 Task: Look for products in the category "All Purpose Cleaners" from Store Brand only.
Action: Mouse moved to (741, 257)
Screenshot: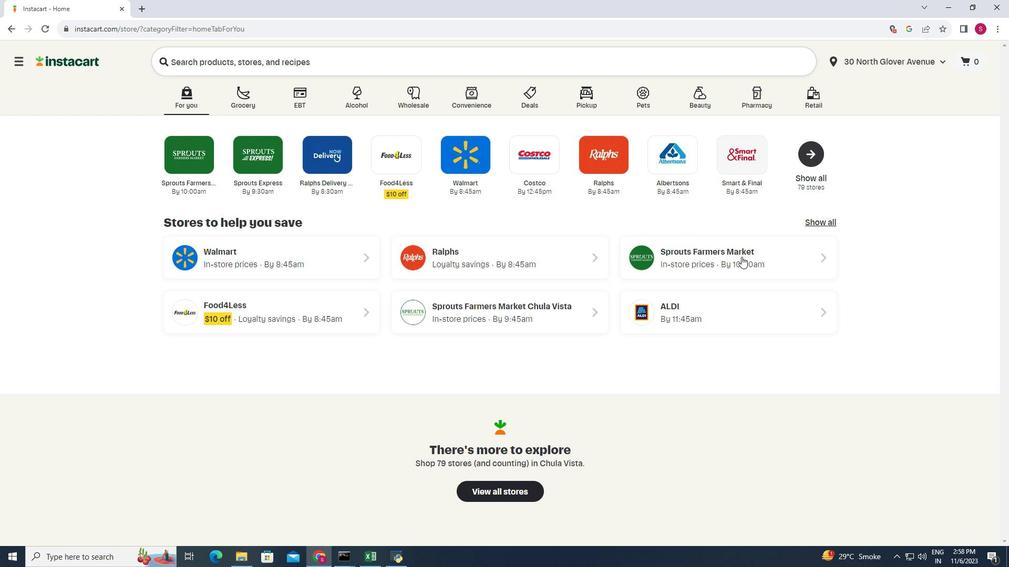 
Action: Mouse pressed left at (741, 257)
Screenshot: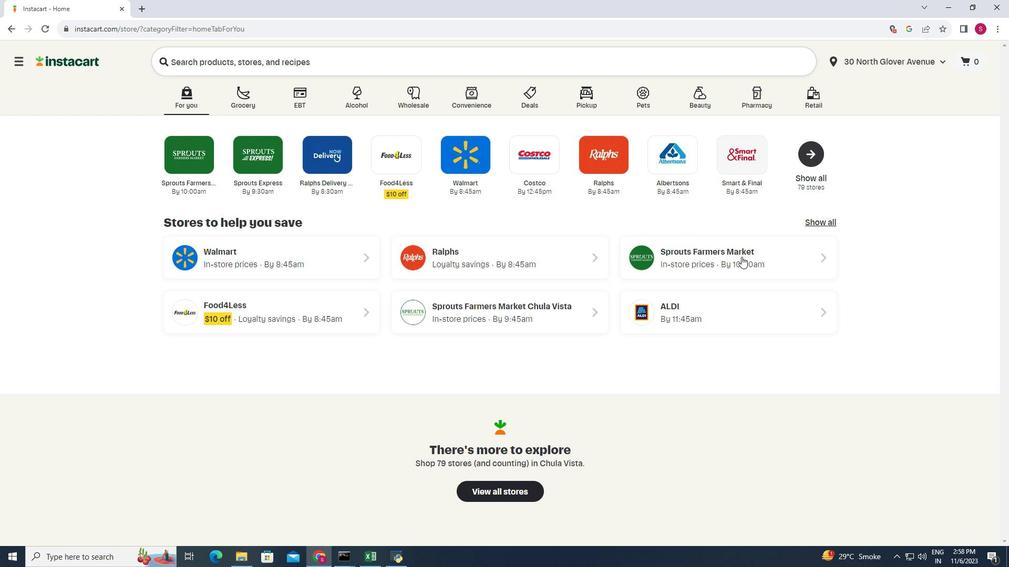 
Action: Mouse moved to (86, 417)
Screenshot: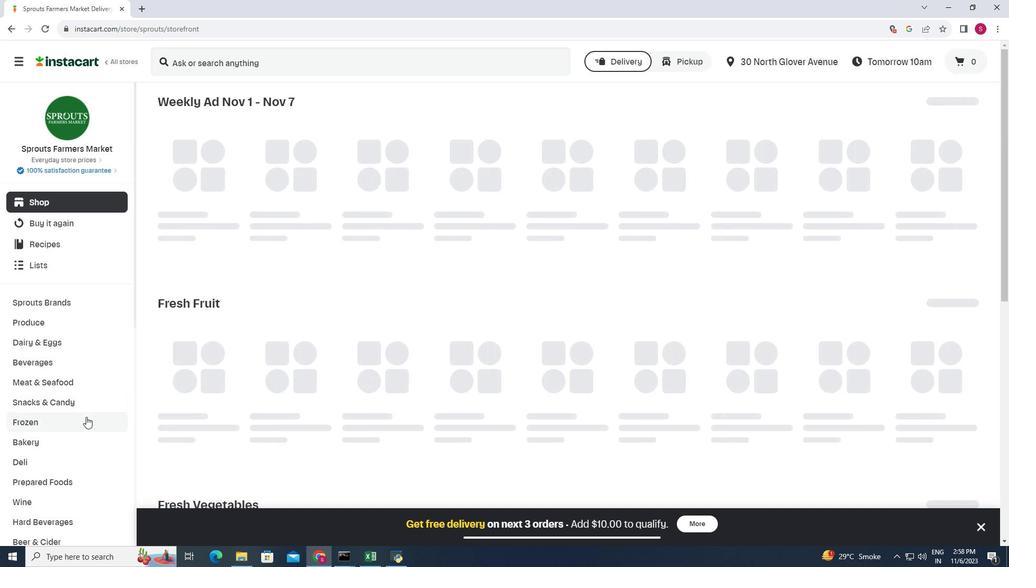 
Action: Mouse scrolled (86, 416) with delta (0, 0)
Screenshot: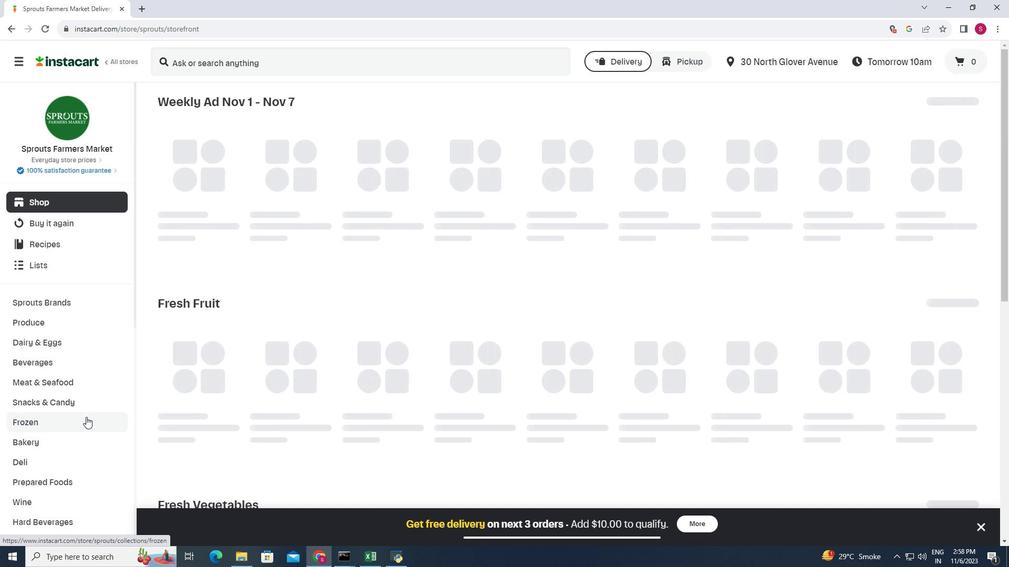 
Action: Mouse scrolled (86, 416) with delta (0, 0)
Screenshot: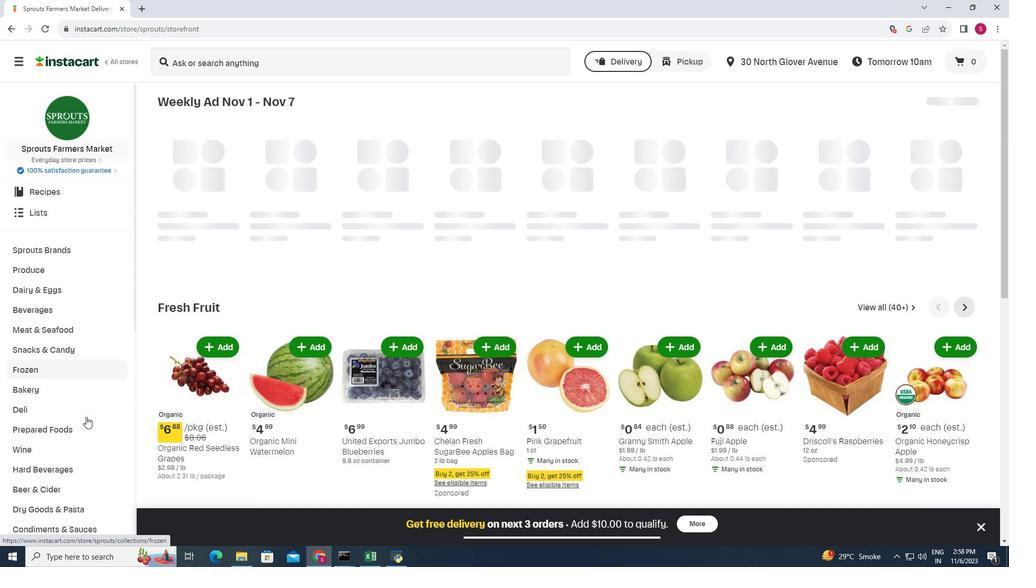 
Action: Mouse scrolled (86, 416) with delta (0, 0)
Screenshot: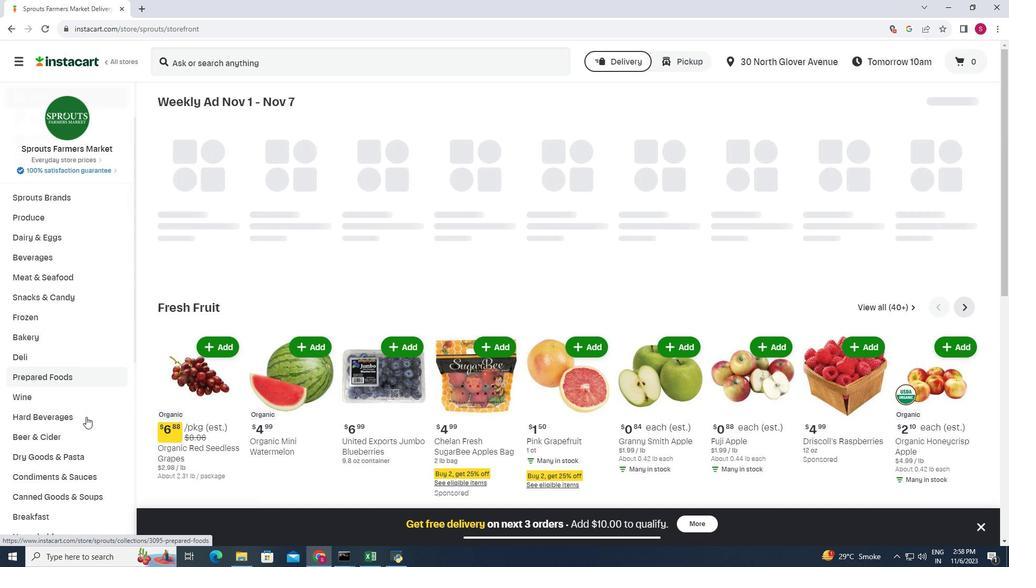 
Action: Mouse scrolled (86, 416) with delta (0, 0)
Screenshot: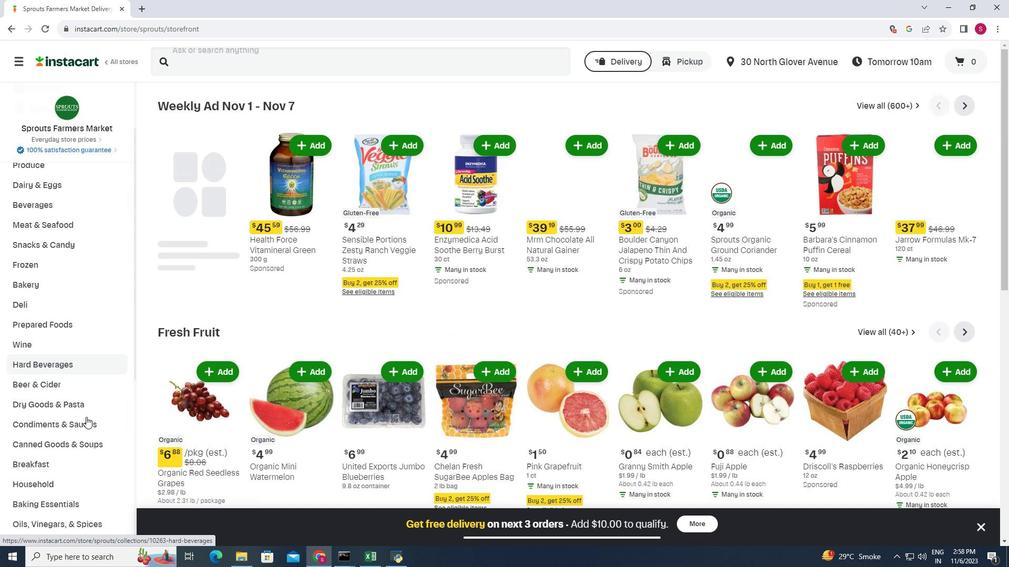 
Action: Mouse moved to (80, 424)
Screenshot: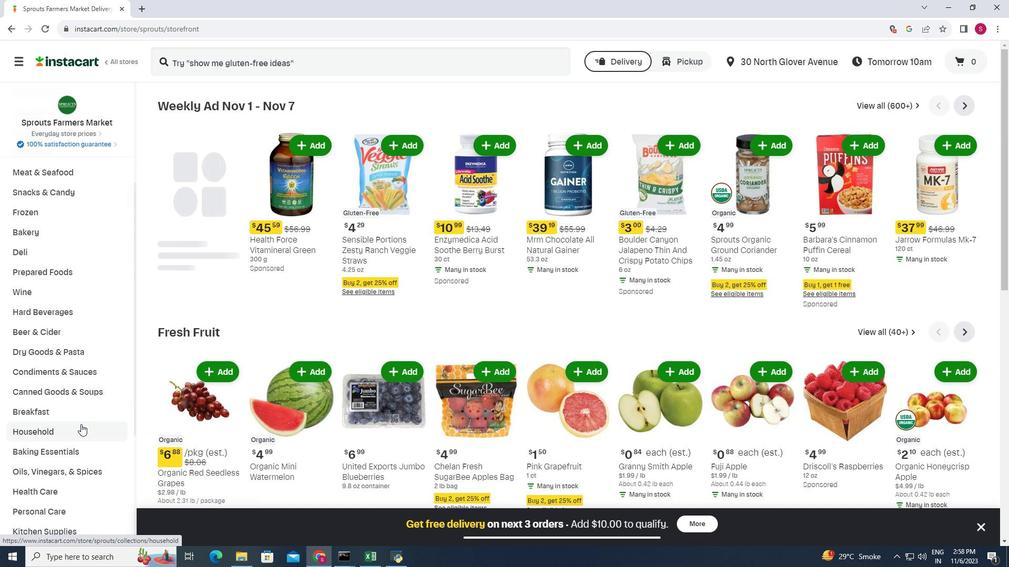 
Action: Mouse pressed left at (80, 424)
Screenshot: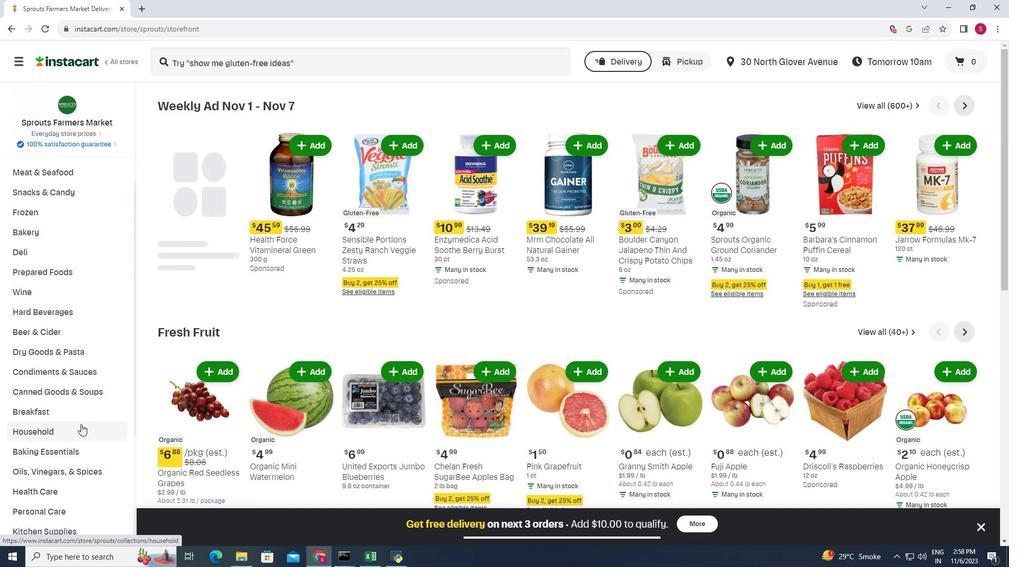 
Action: Mouse moved to (334, 131)
Screenshot: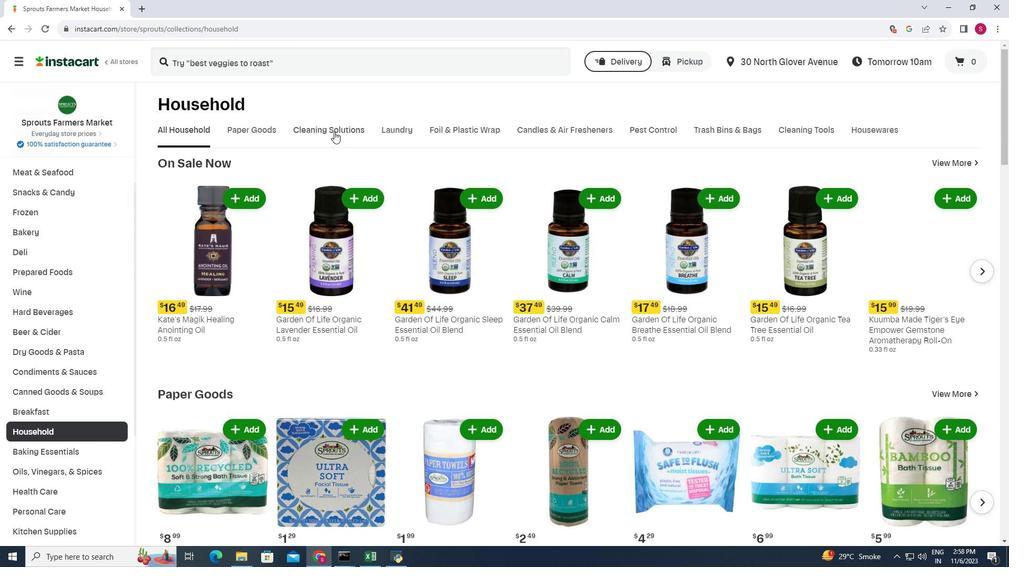 
Action: Mouse pressed left at (334, 131)
Screenshot: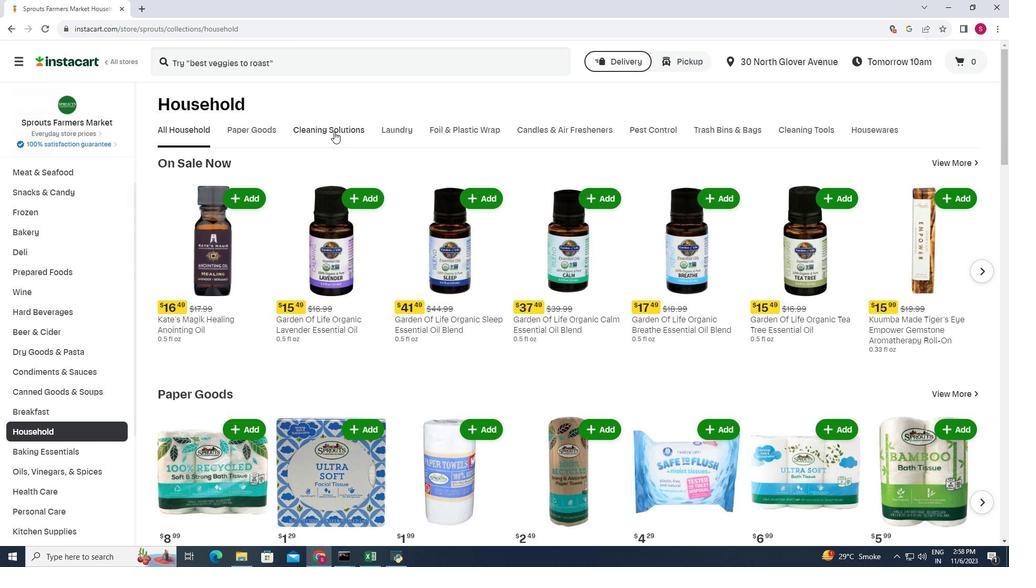 
Action: Mouse moved to (458, 171)
Screenshot: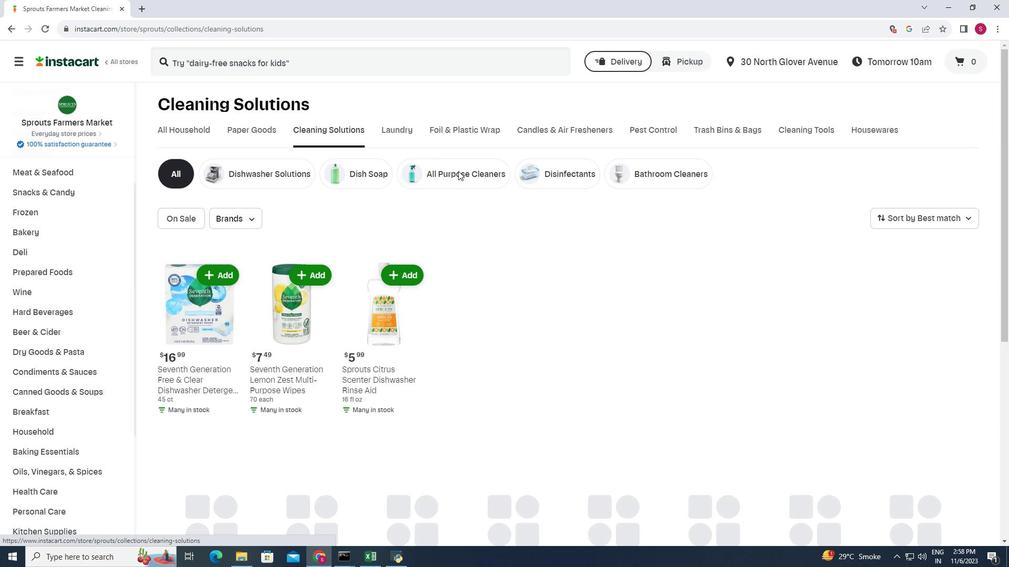 
Action: Mouse pressed left at (458, 171)
Screenshot: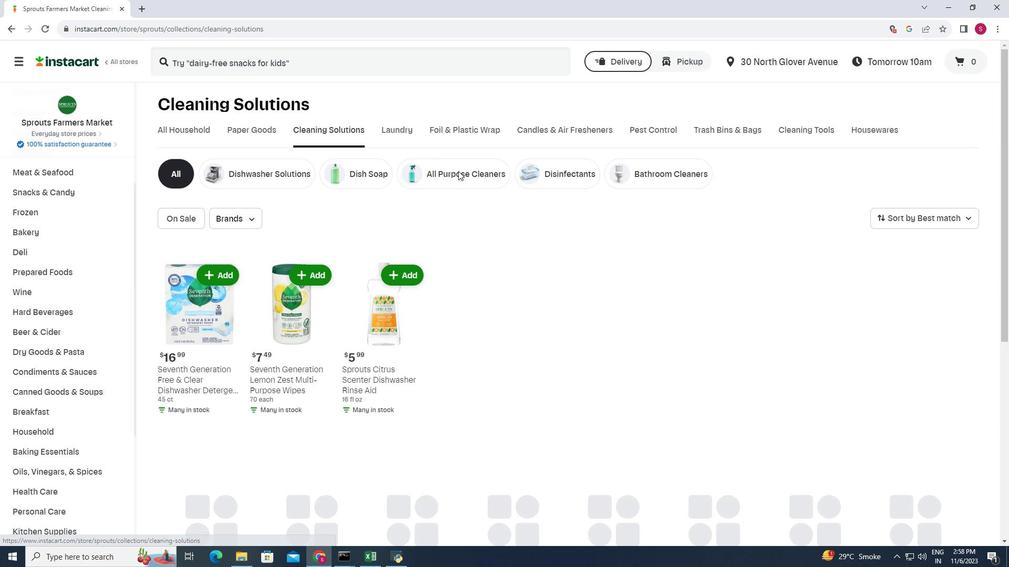 
Action: Mouse moved to (255, 222)
Screenshot: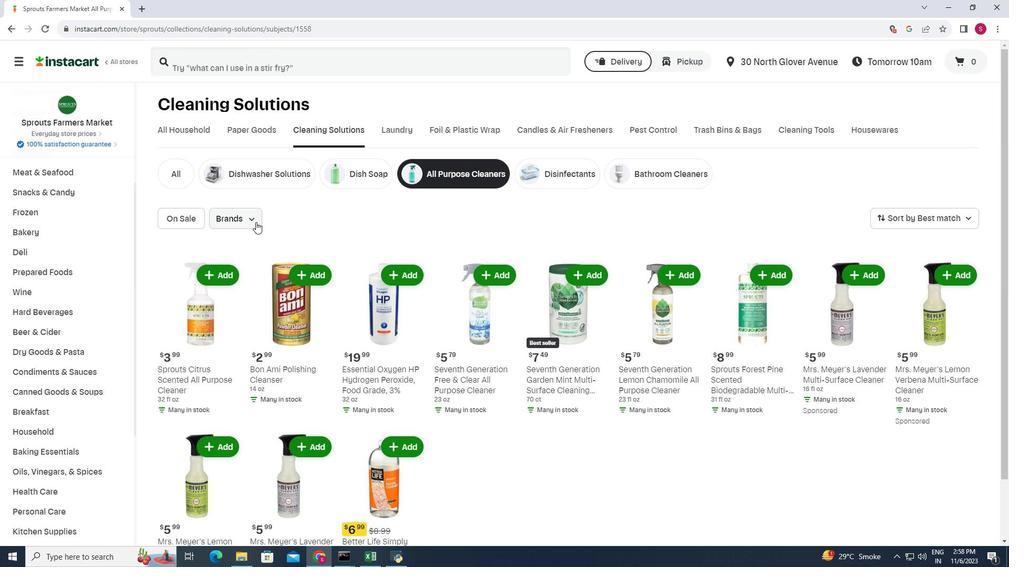 
Action: Mouse pressed left at (255, 222)
Screenshot: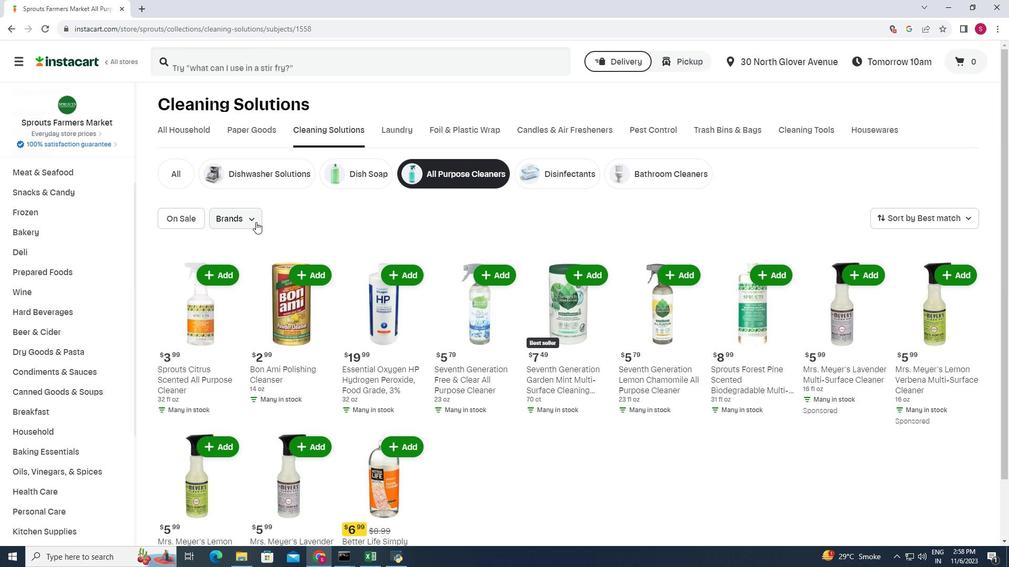 
Action: Mouse moved to (253, 241)
Screenshot: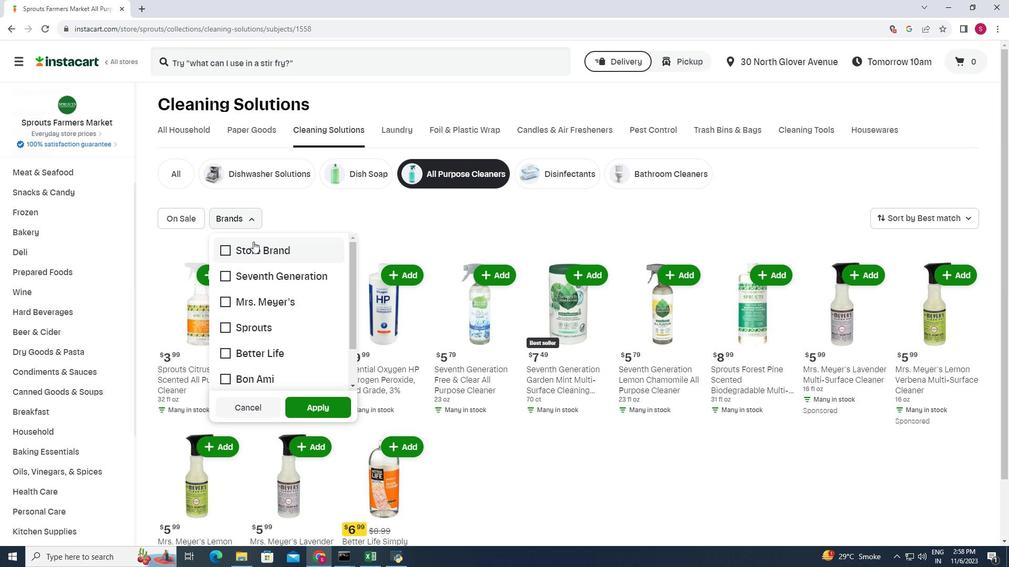 
Action: Mouse pressed left at (253, 241)
Screenshot: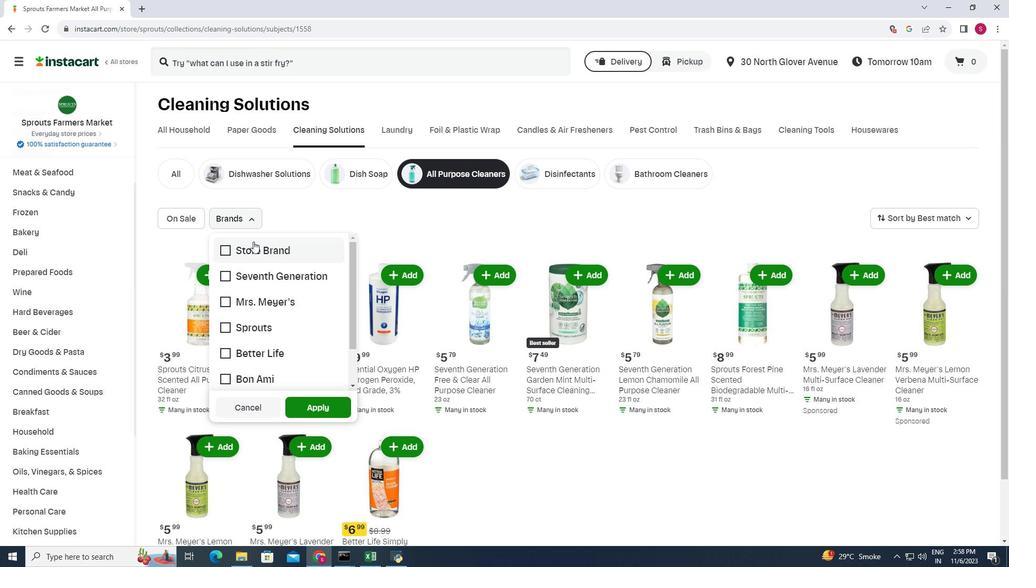 
Action: Mouse moved to (315, 406)
Screenshot: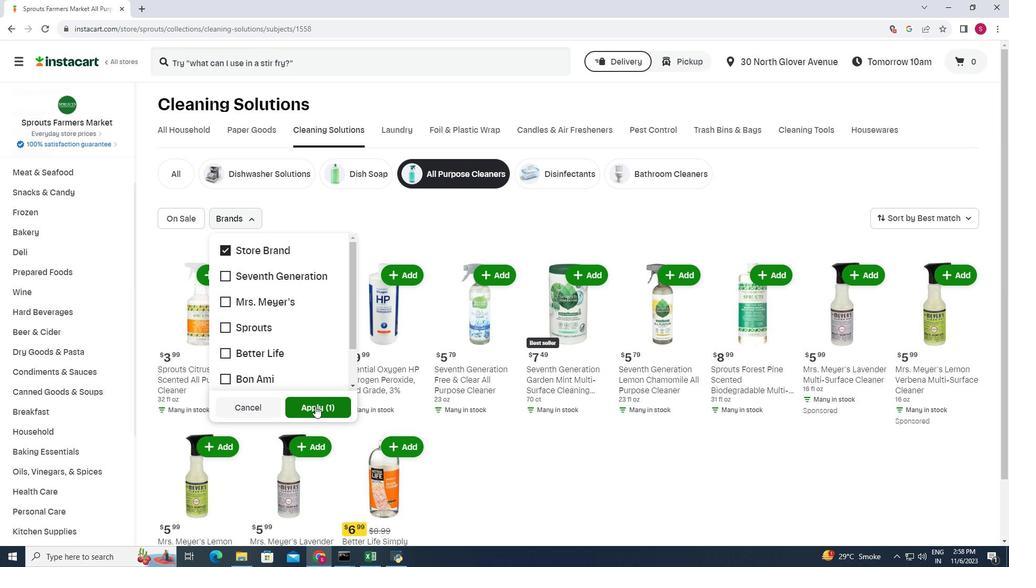 
Action: Mouse pressed left at (315, 406)
Screenshot: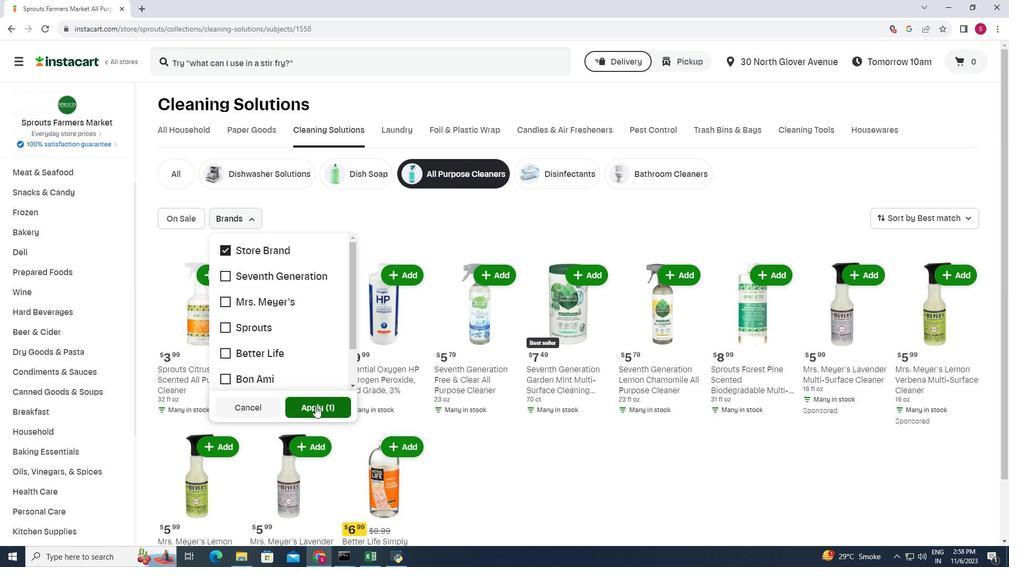 
Action: Mouse moved to (412, 282)
Screenshot: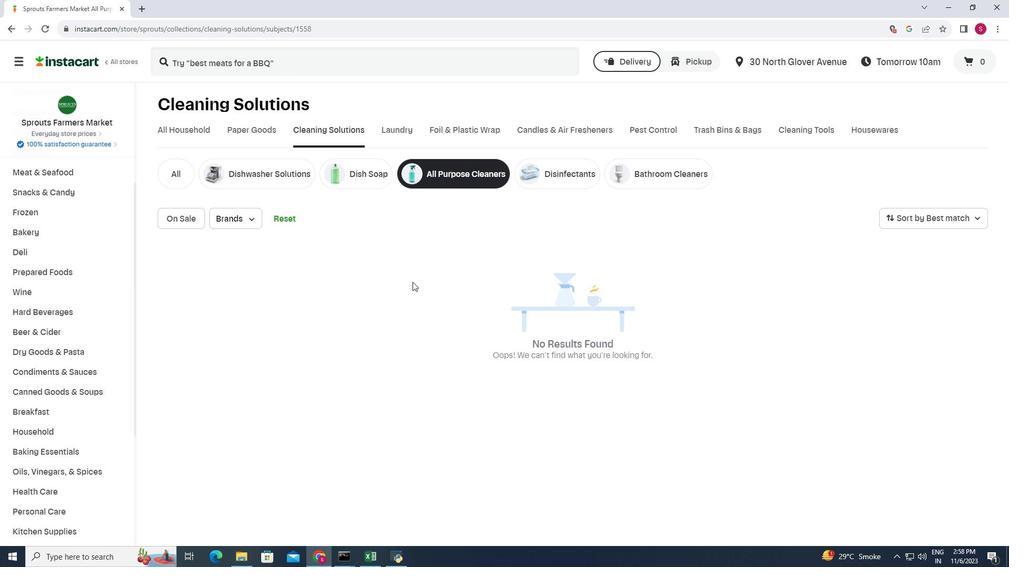
Action: Mouse scrolled (412, 281) with delta (0, 0)
Screenshot: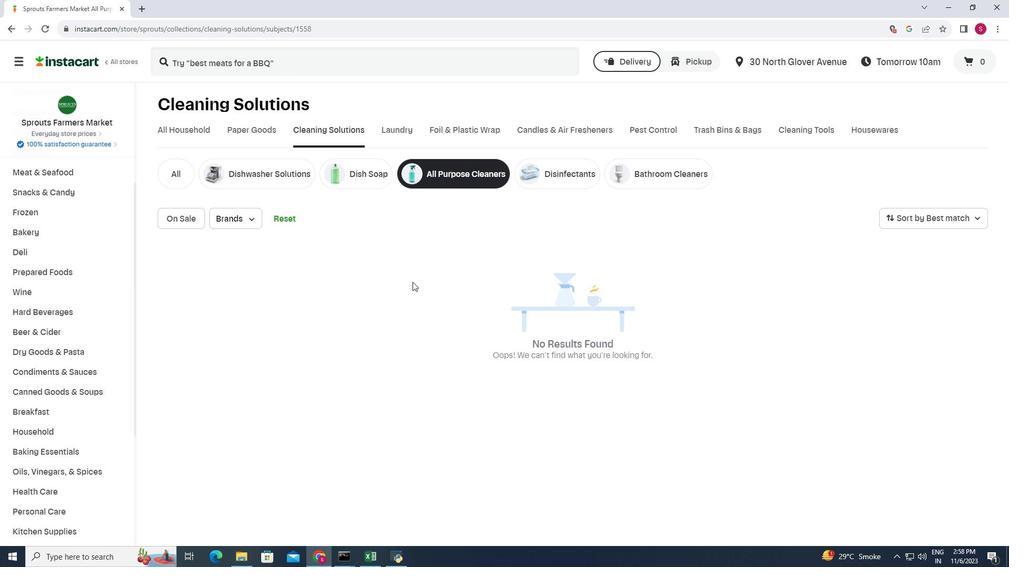 
